Task: Add Follow Your Heart Dairy-Free Smoked Gouda Slices to the cart.
Action: Mouse pressed left at (20, 136)
Screenshot: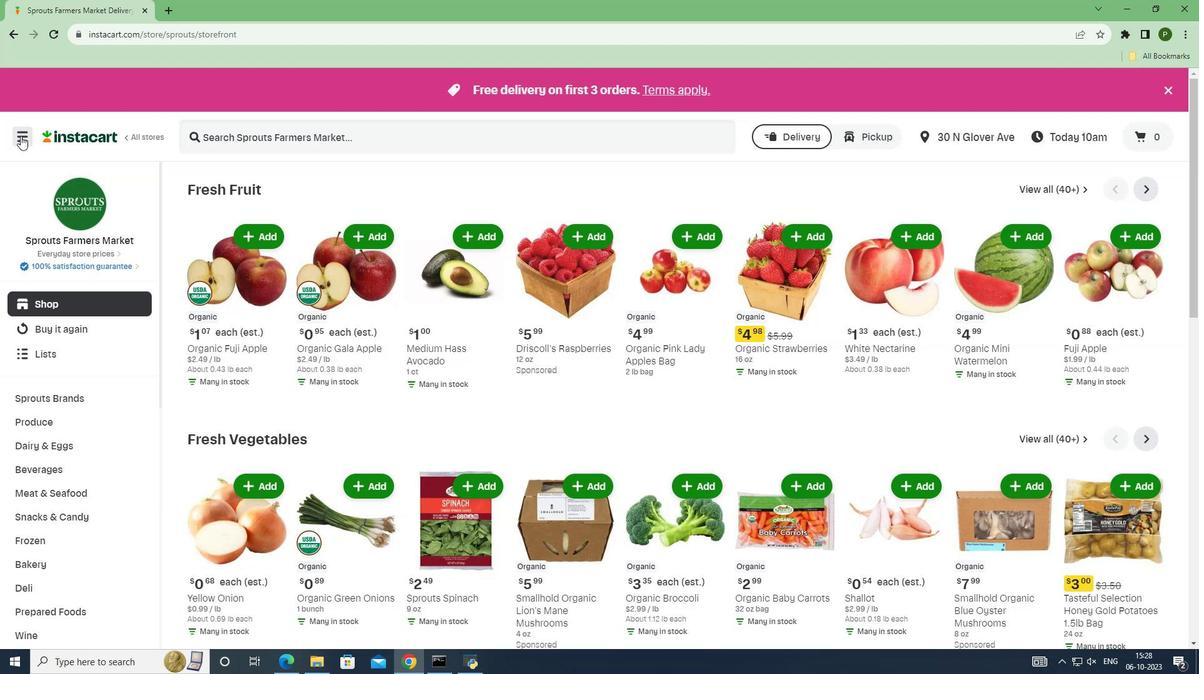 
Action: Mouse moved to (69, 327)
Screenshot: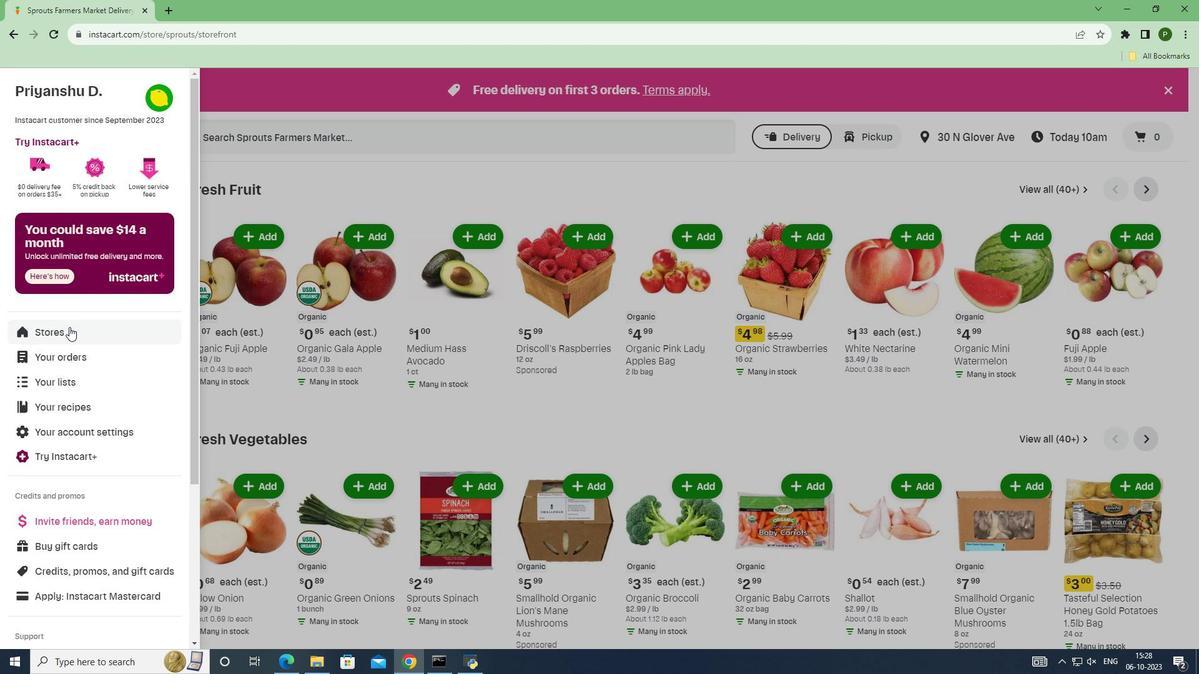 
Action: Mouse pressed left at (69, 327)
Screenshot: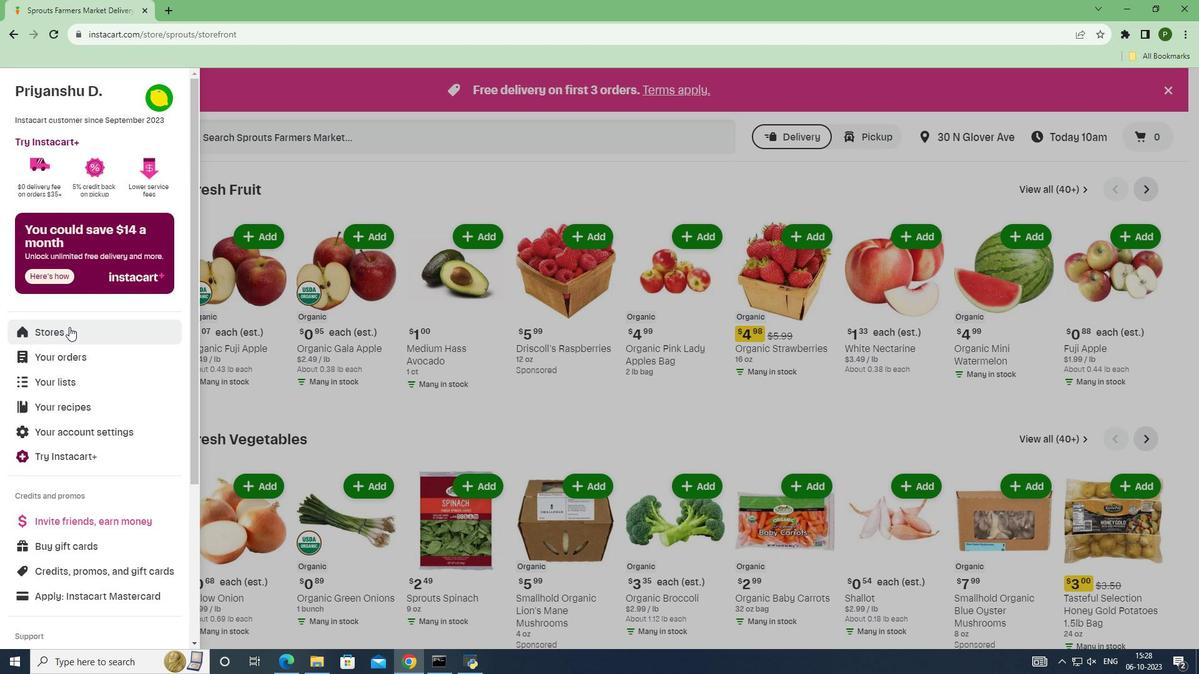 
Action: Mouse moved to (294, 144)
Screenshot: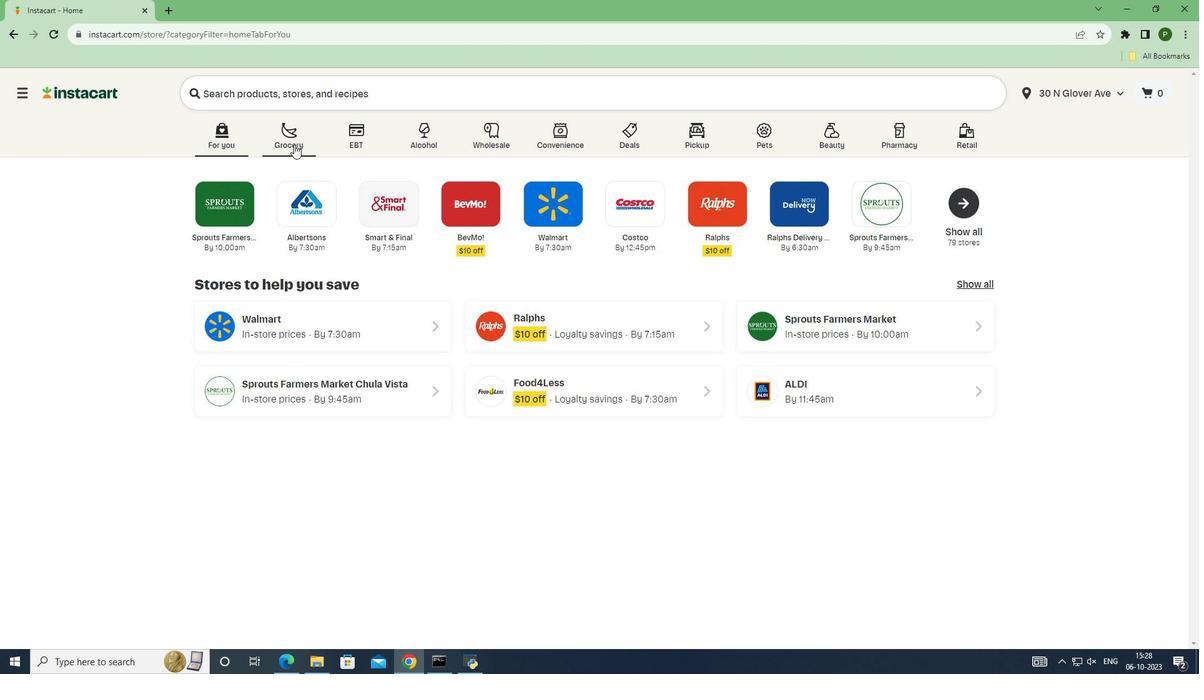 
Action: Mouse pressed left at (294, 144)
Screenshot: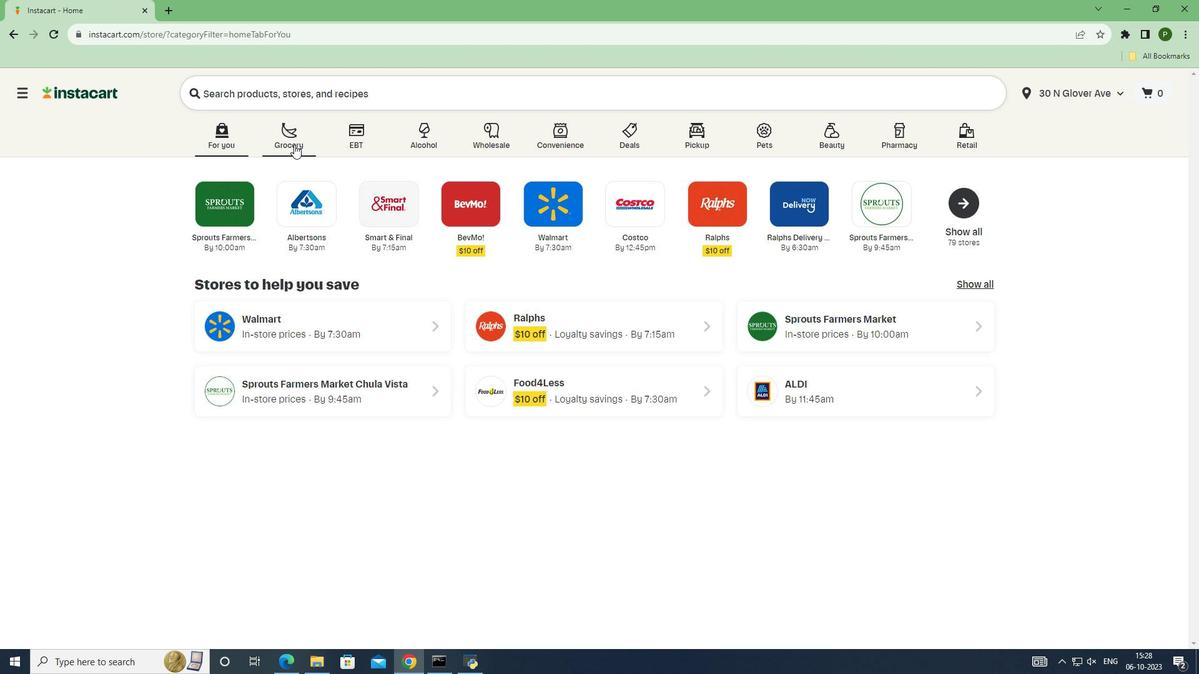 
Action: Mouse moved to (774, 283)
Screenshot: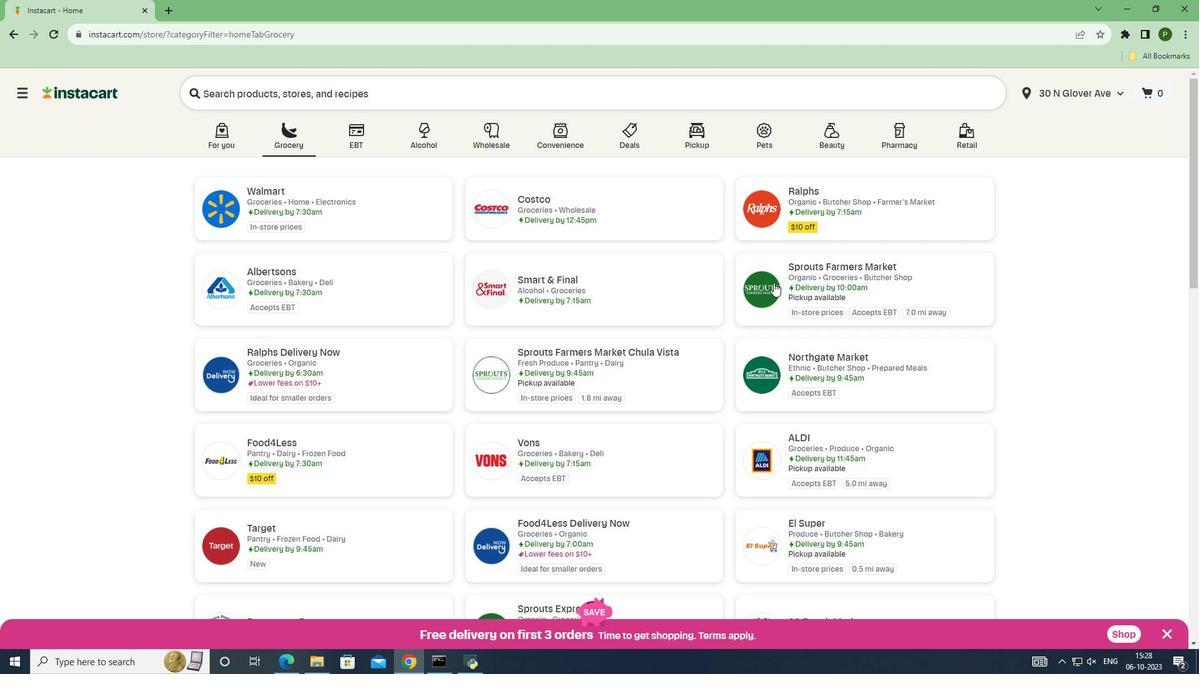 
Action: Mouse pressed left at (774, 283)
Screenshot: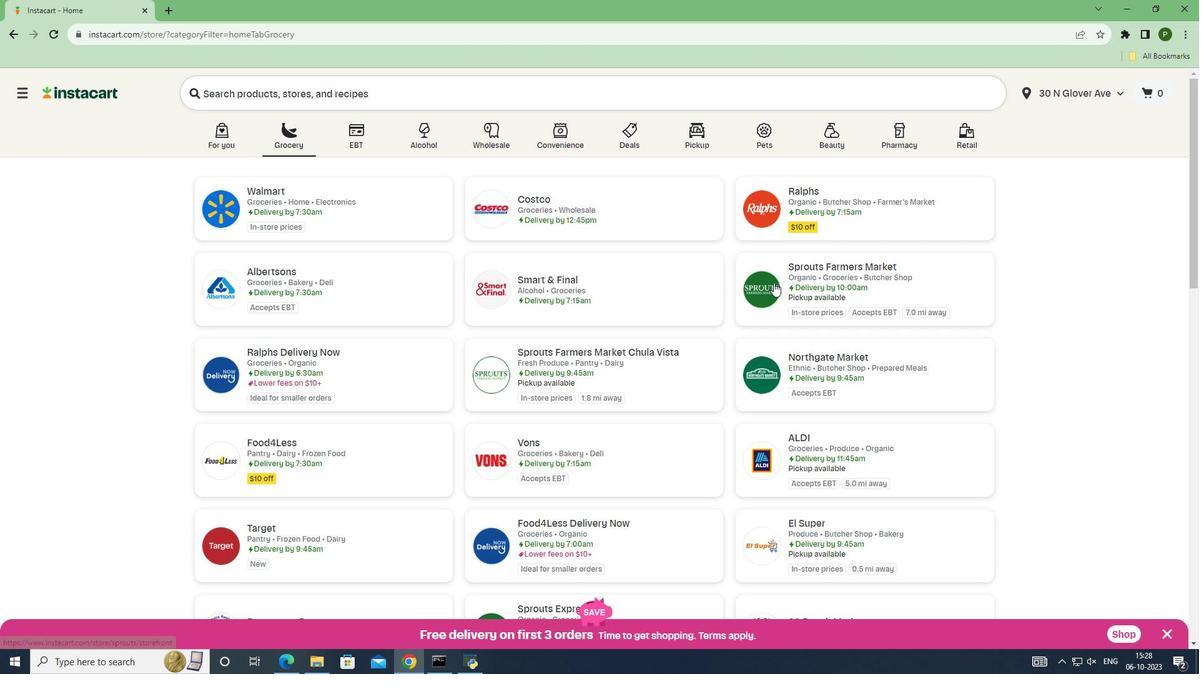 
Action: Mouse moved to (95, 404)
Screenshot: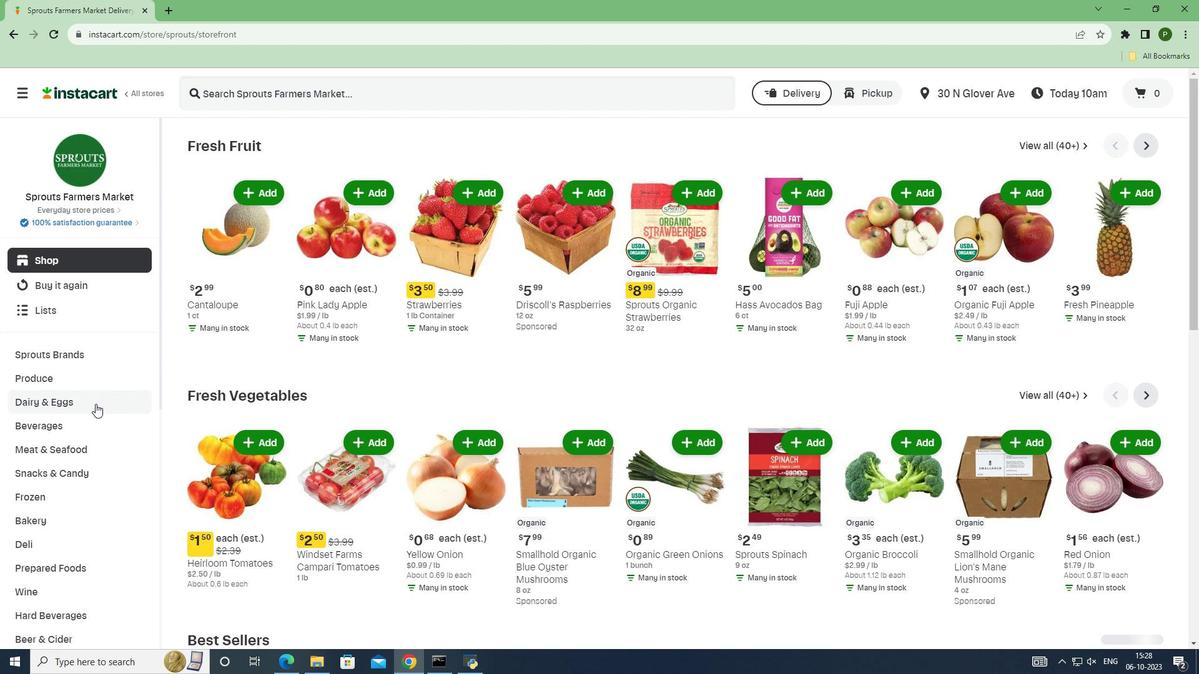 
Action: Mouse pressed left at (95, 404)
Screenshot: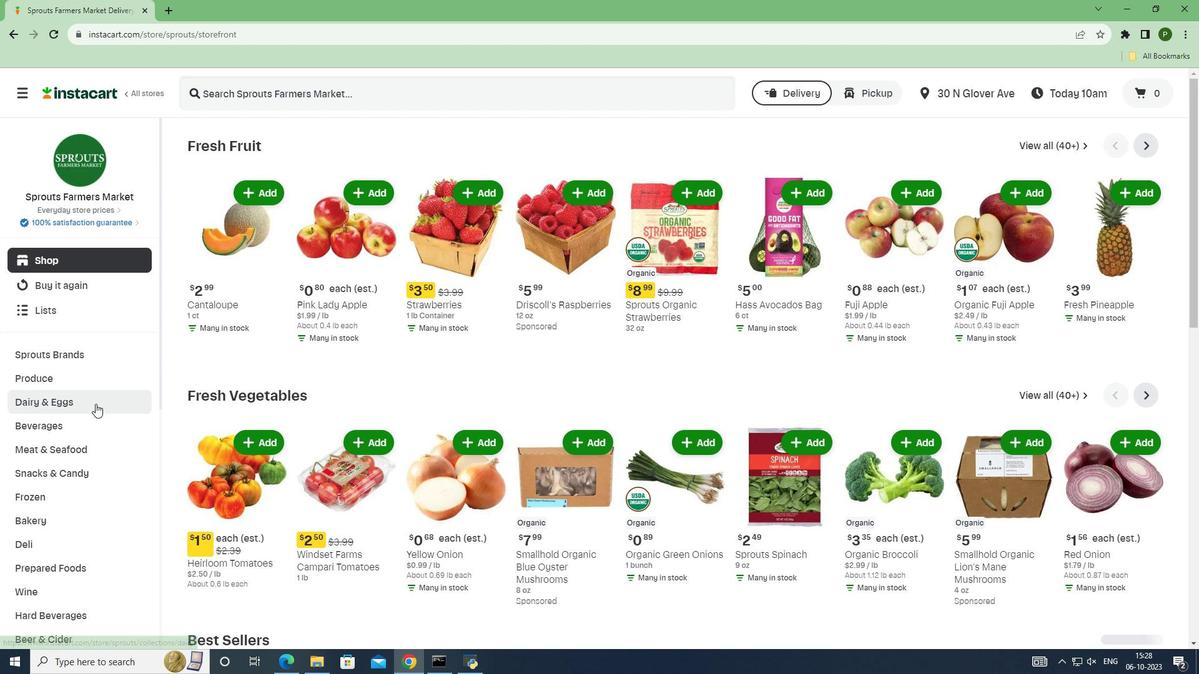 
Action: Mouse moved to (83, 449)
Screenshot: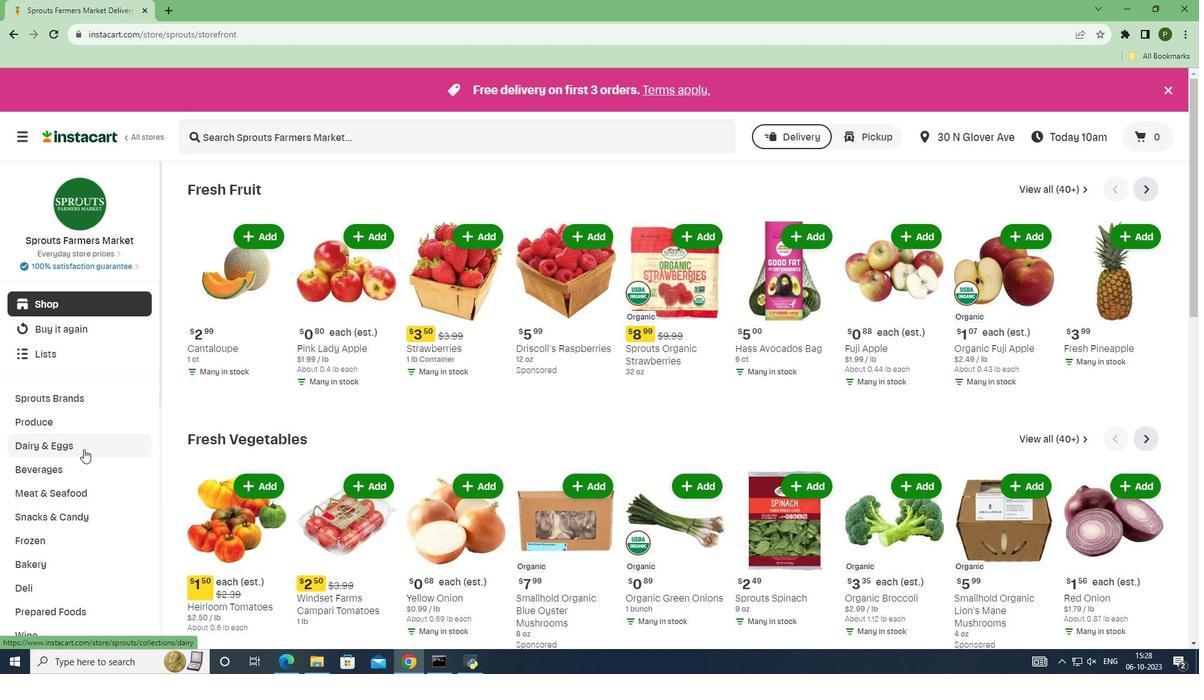 
Action: Mouse pressed left at (83, 449)
Screenshot: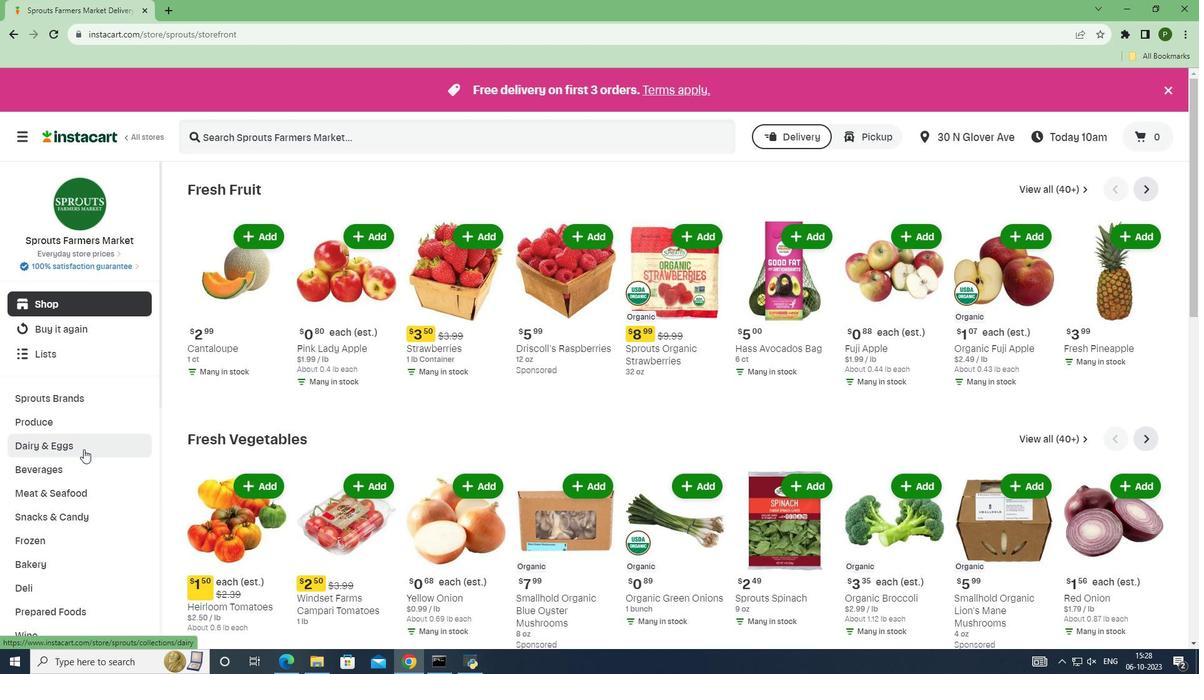 
Action: Mouse moved to (71, 486)
Screenshot: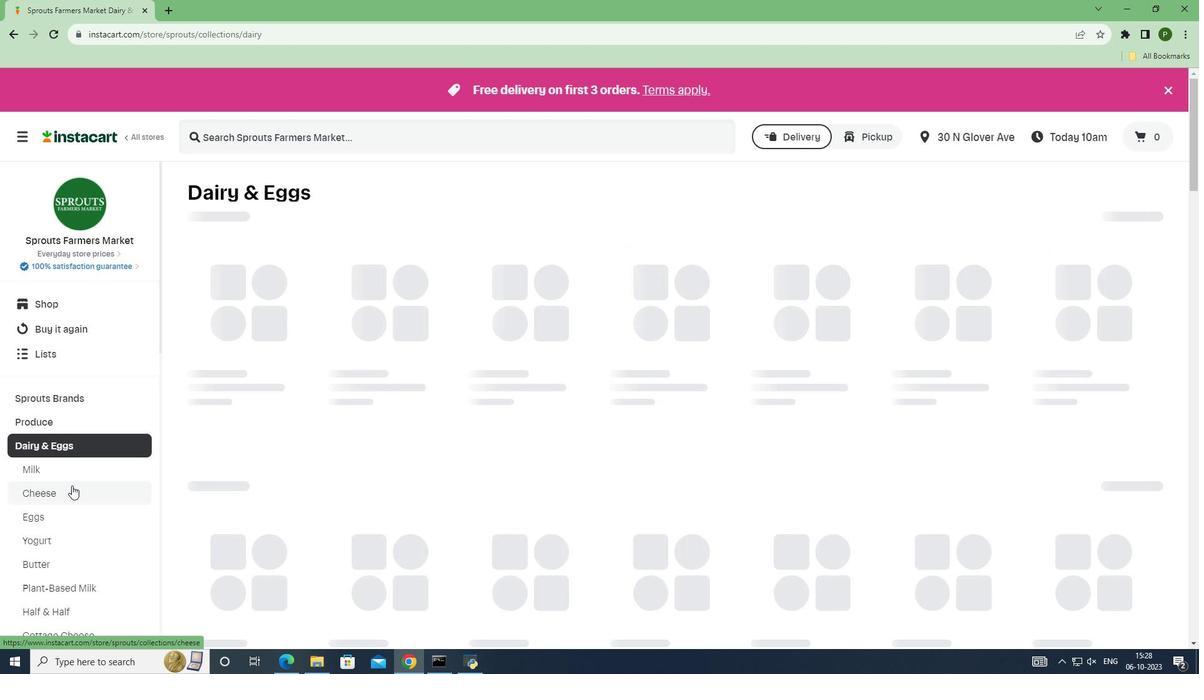 
Action: Mouse pressed left at (71, 486)
Screenshot: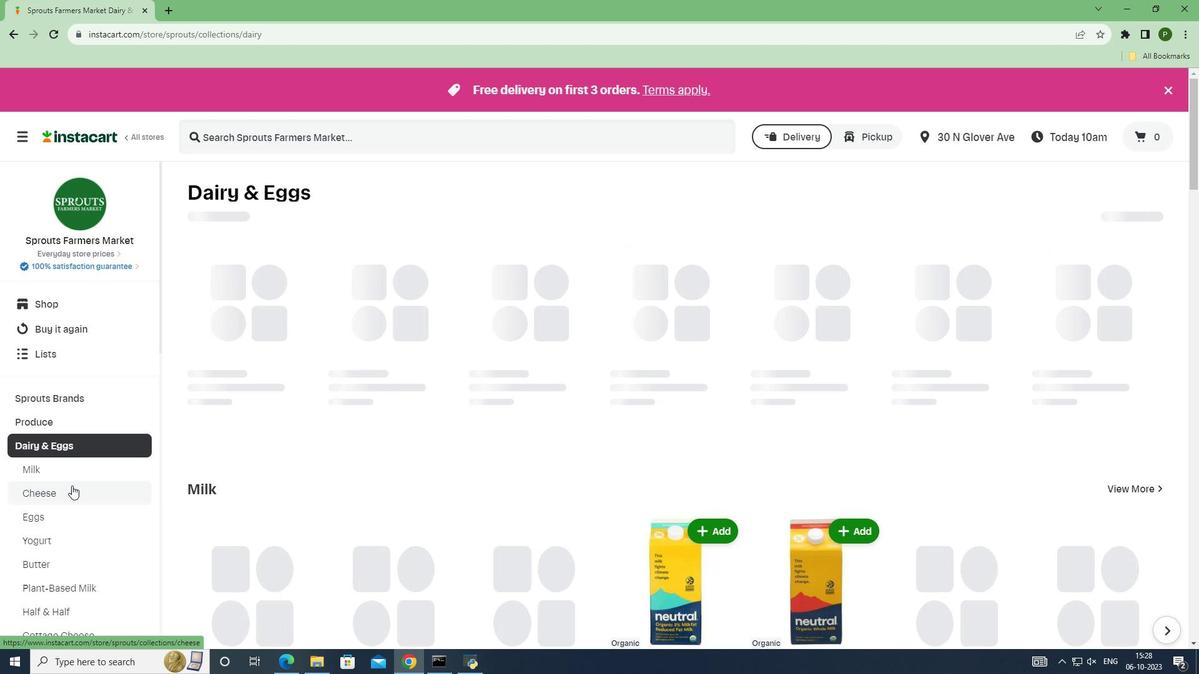 
Action: Mouse moved to (238, 133)
Screenshot: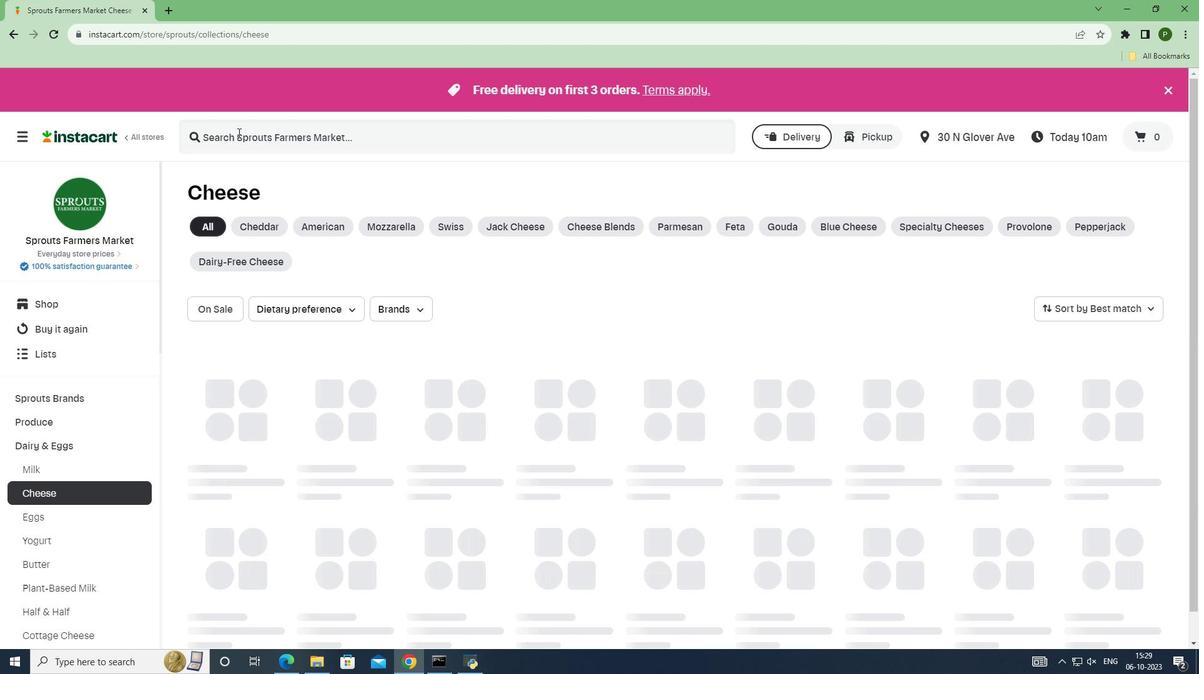 
Action: Mouse pressed left at (238, 133)
Screenshot: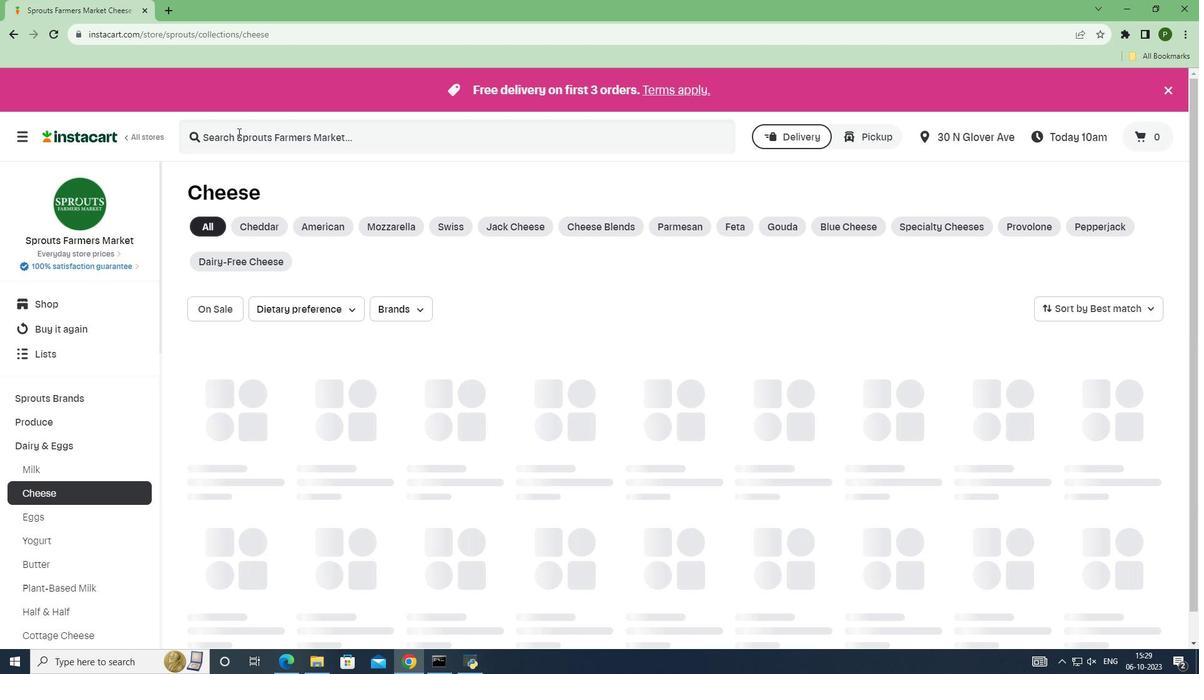 
Action: Key pressed <Key.caps_lock>F<Key.caps_lock>ollow<Key.space><Key.caps_lock>Y<Key.caps_lock>our<Key.space><Key.caps_lock>H<Key.caps_lock>eart<Key.space><Key.caps_lock>D<Key.caps_lock>airy<Key.space><Key.caps_lock>F<Key.caps_lock>ree<Key.space><Key.caps_lock>S<Key.caps_lock>moked<Key.space><Key.caps_lock>G<Key.caps_lock>ouda<Key.space><Key.caps_lock>S<Key.caps_lock>lices<Key.space><Key.enter>
Screenshot: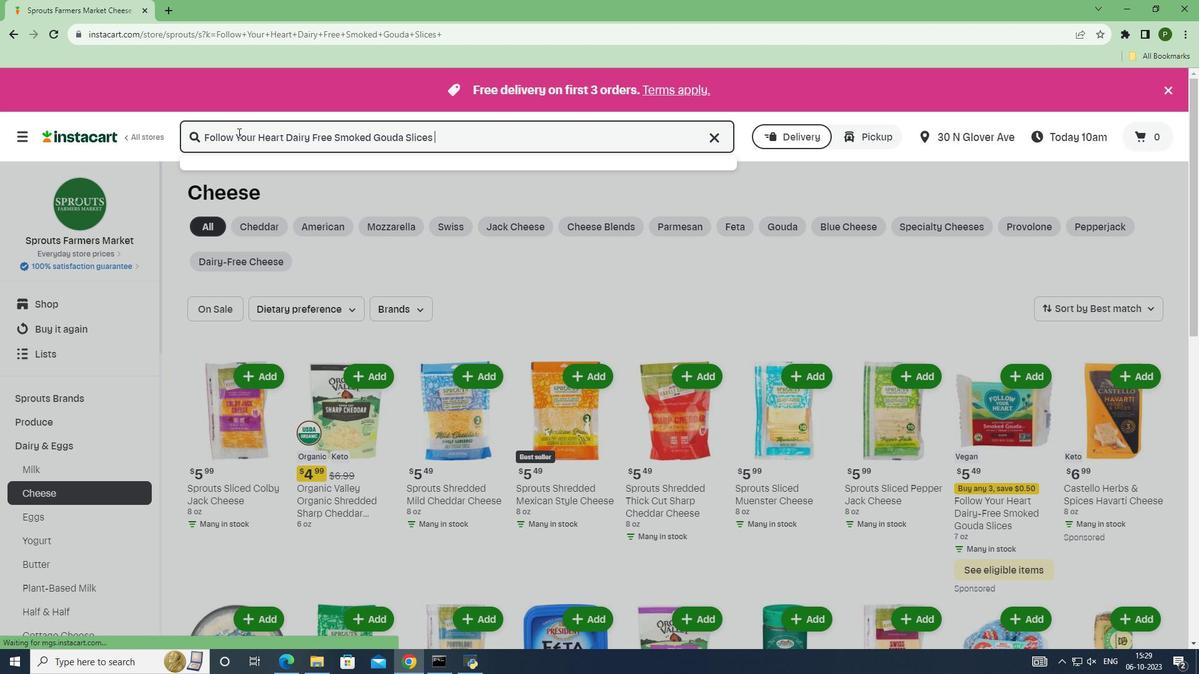 
Action: Mouse moved to (310, 432)
Screenshot: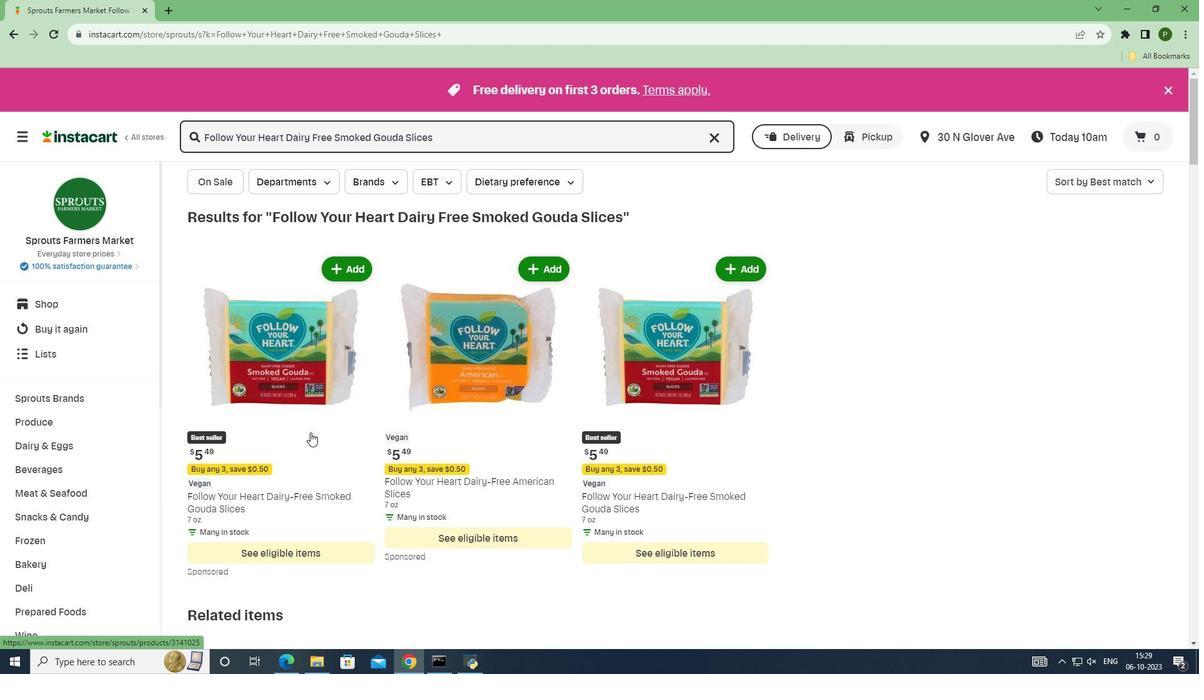 
Action: Mouse scrolled (310, 432) with delta (0, 0)
Screenshot: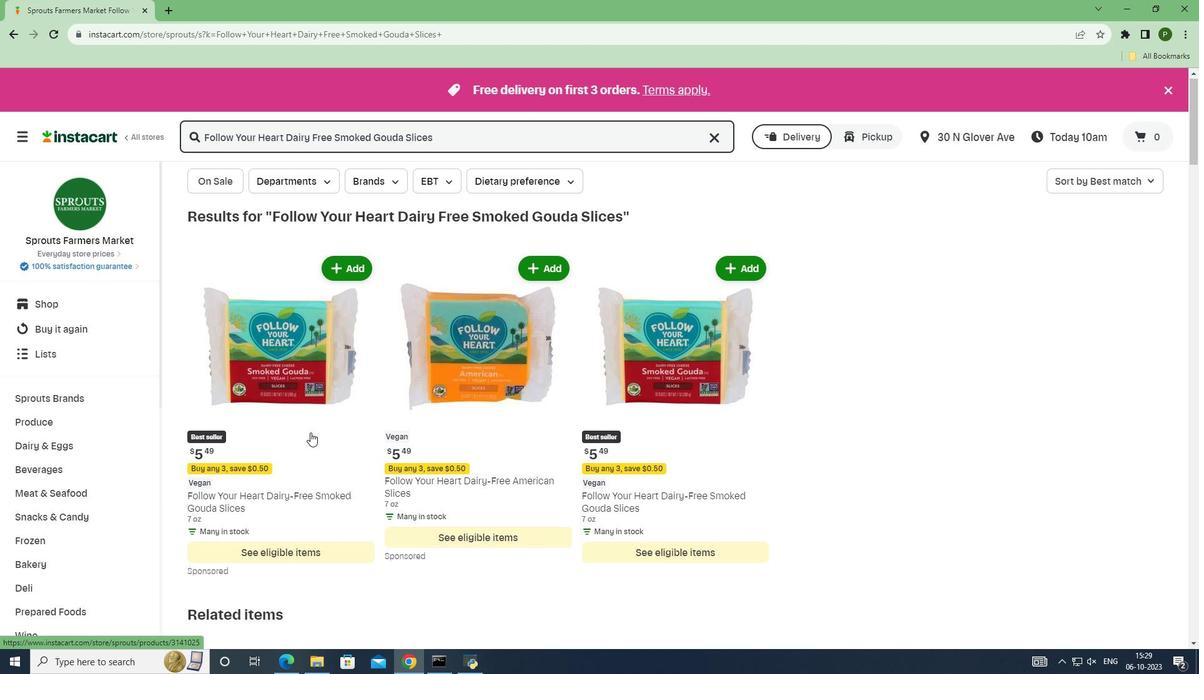
Action: Mouse moved to (342, 205)
Screenshot: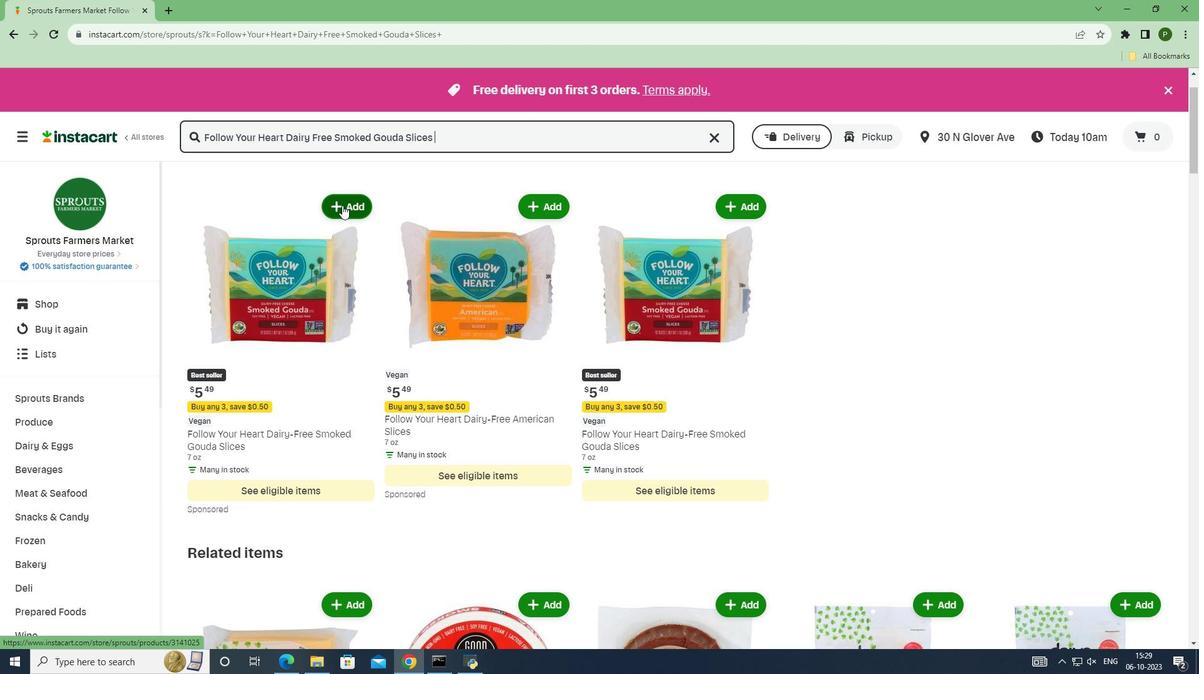 
Action: Mouse pressed left at (342, 205)
Screenshot: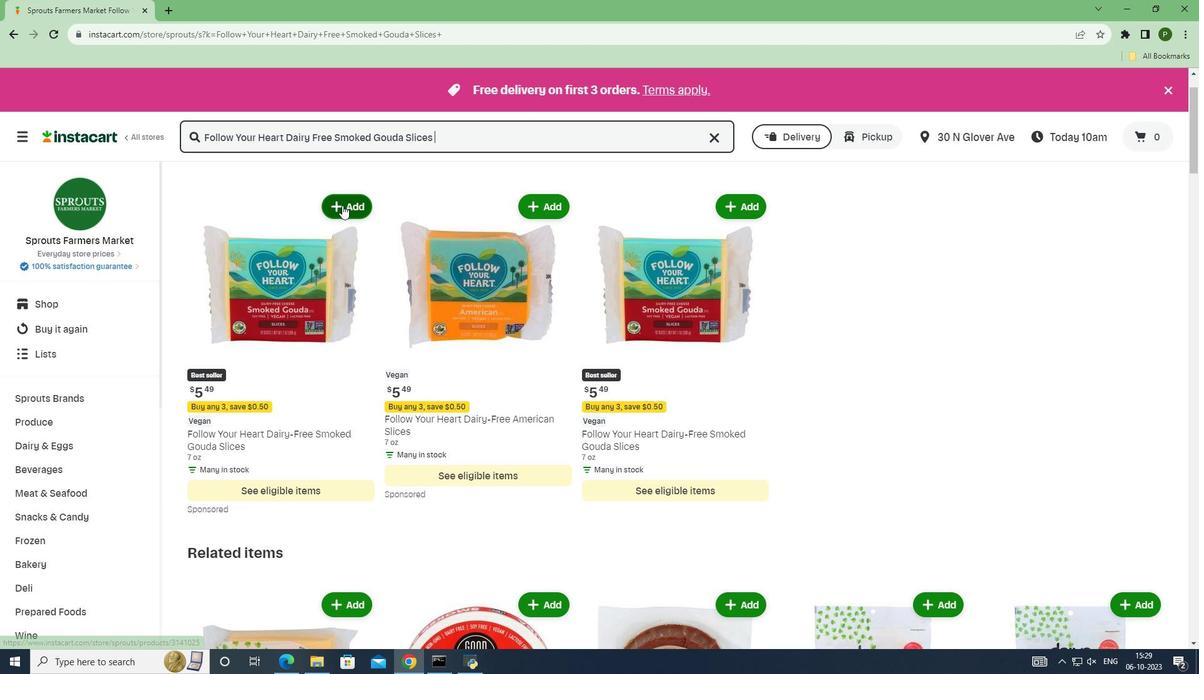 
Action: Mouse moved to (403, 221)
Screenshot: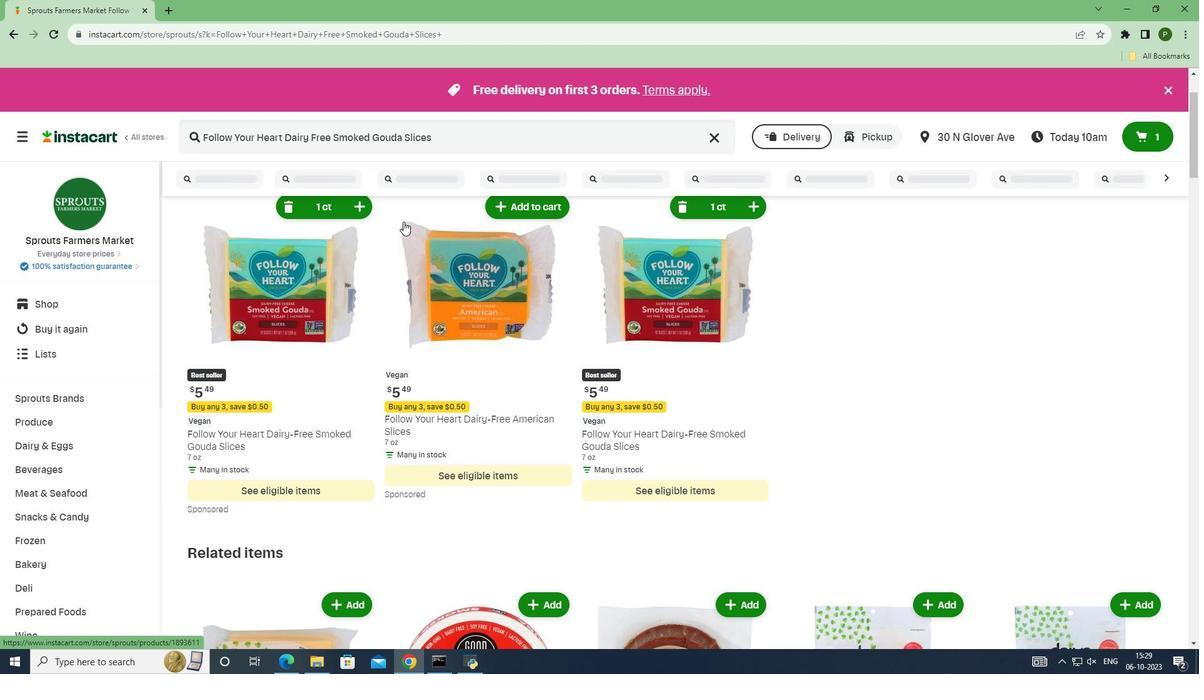 
